 Task: Create New Vendor with Vendor Name: Waterman pens, Billing Address Line1: 441 Constitution Lane, Billing Address Line2: Warminster, Billing Address Line3: TX 77905
Action: Mouse moved to (196, 43)
Screenshot: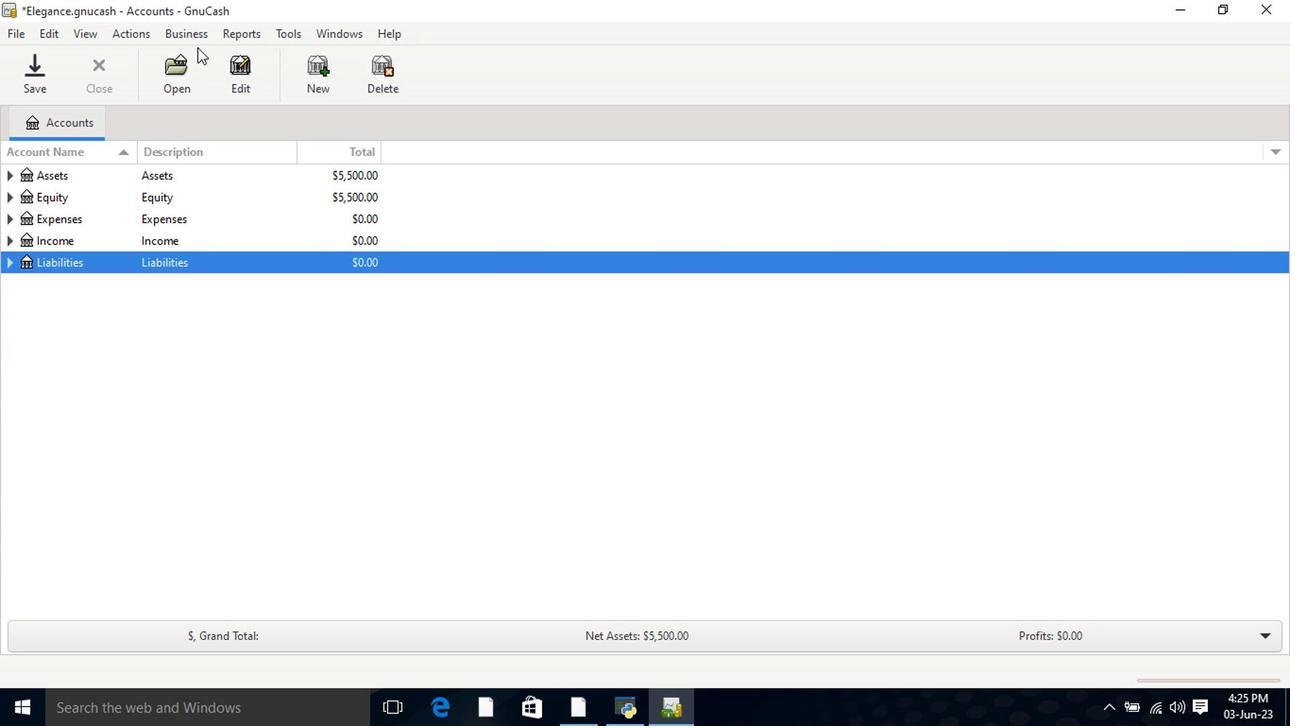 
Action: Mouse pressed left at (196, 43)
Screenshot: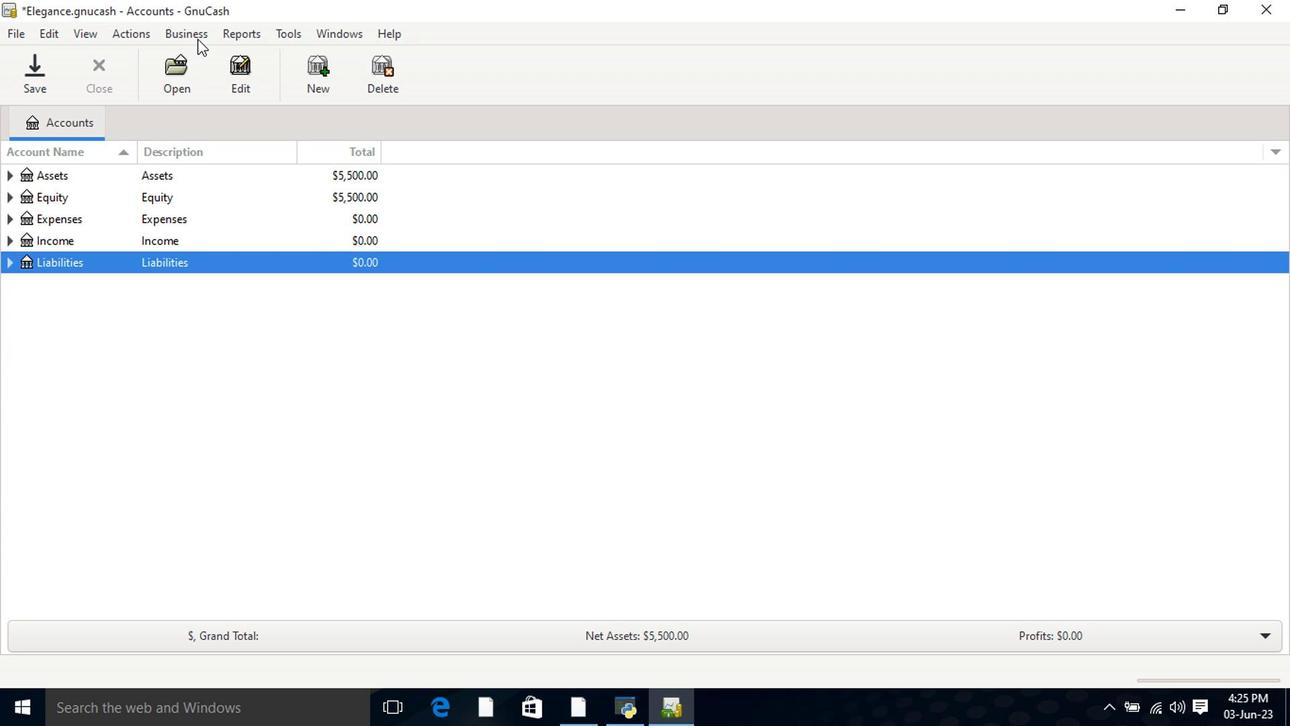 
Action: Mouse moved to (212, 88)
Screenshot: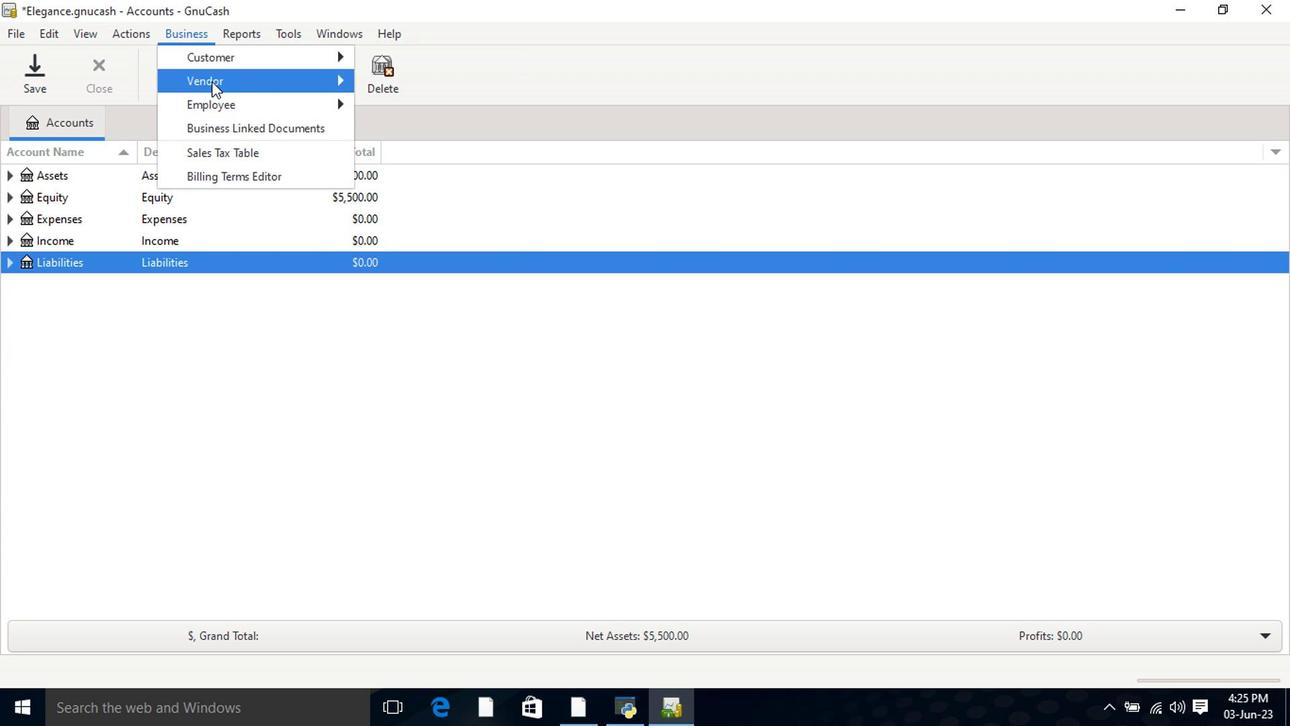 
Action: Mouse pressed left at (212, 88)
Screenshot: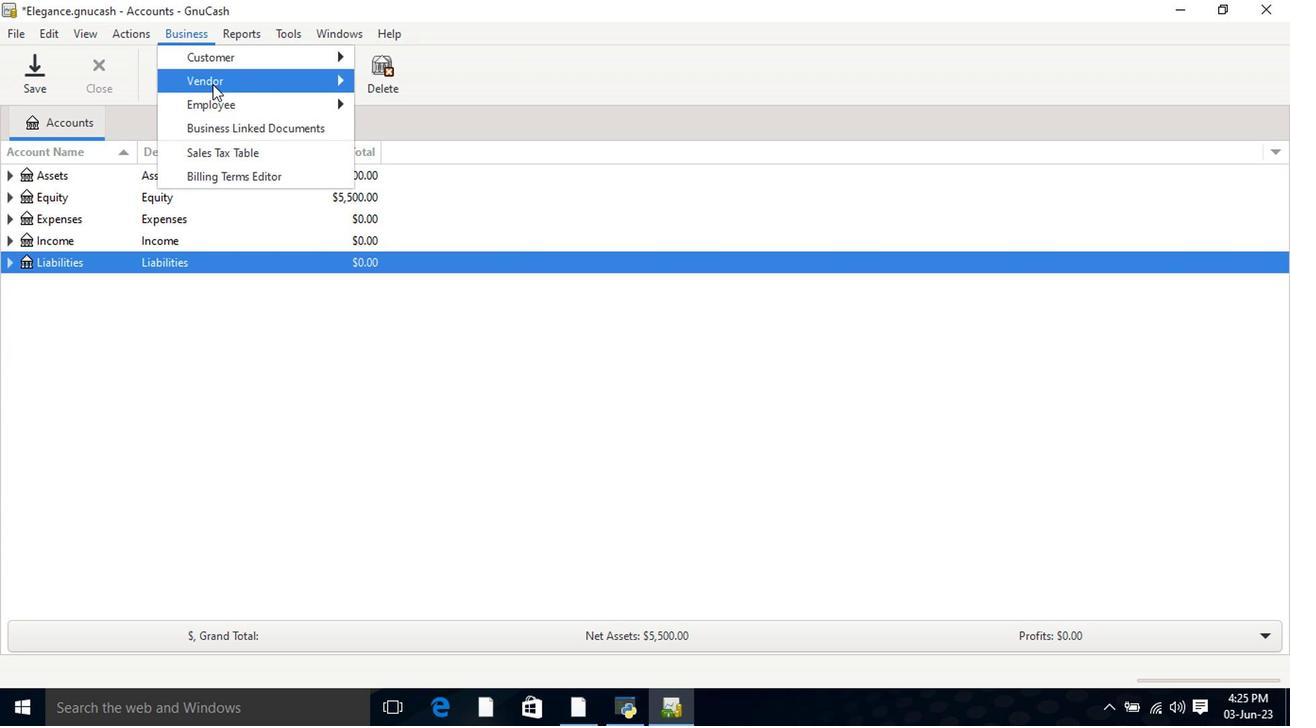 
Action: Mouse moved to (393, 107)
Screenshot: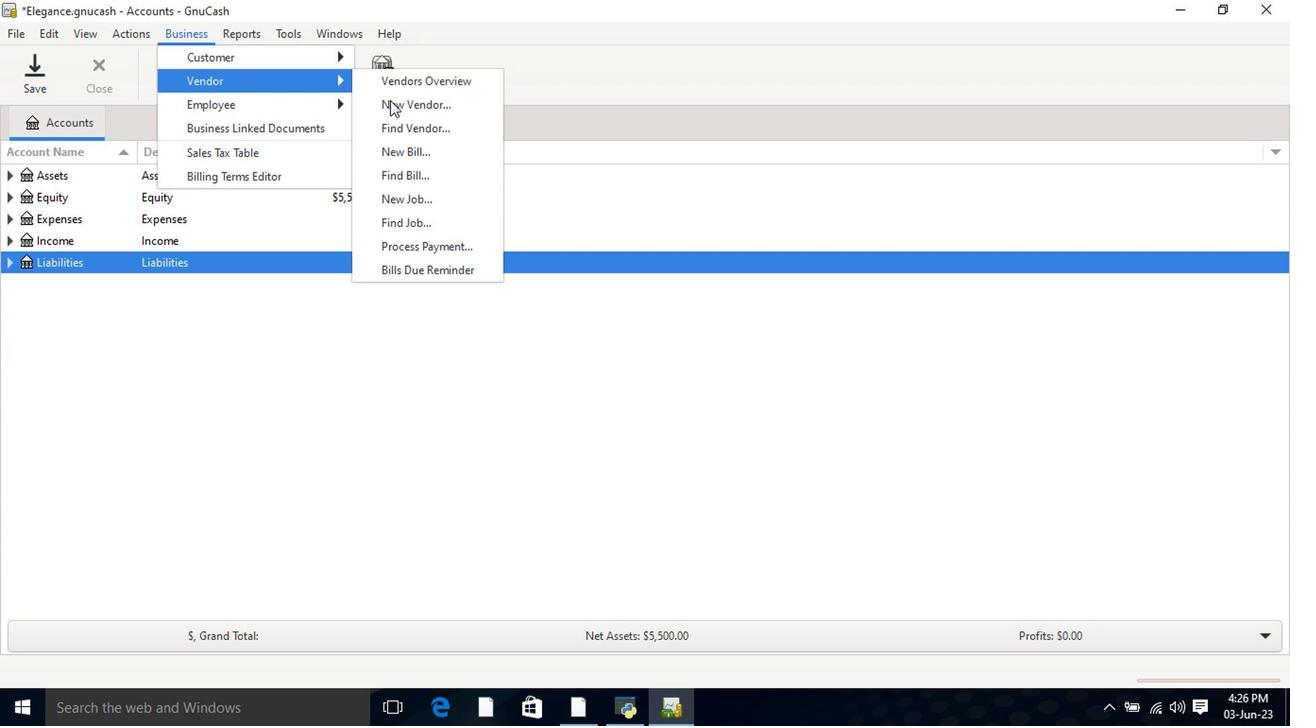 
Action: Mouse pressed left at (393, 107)
Screenshot: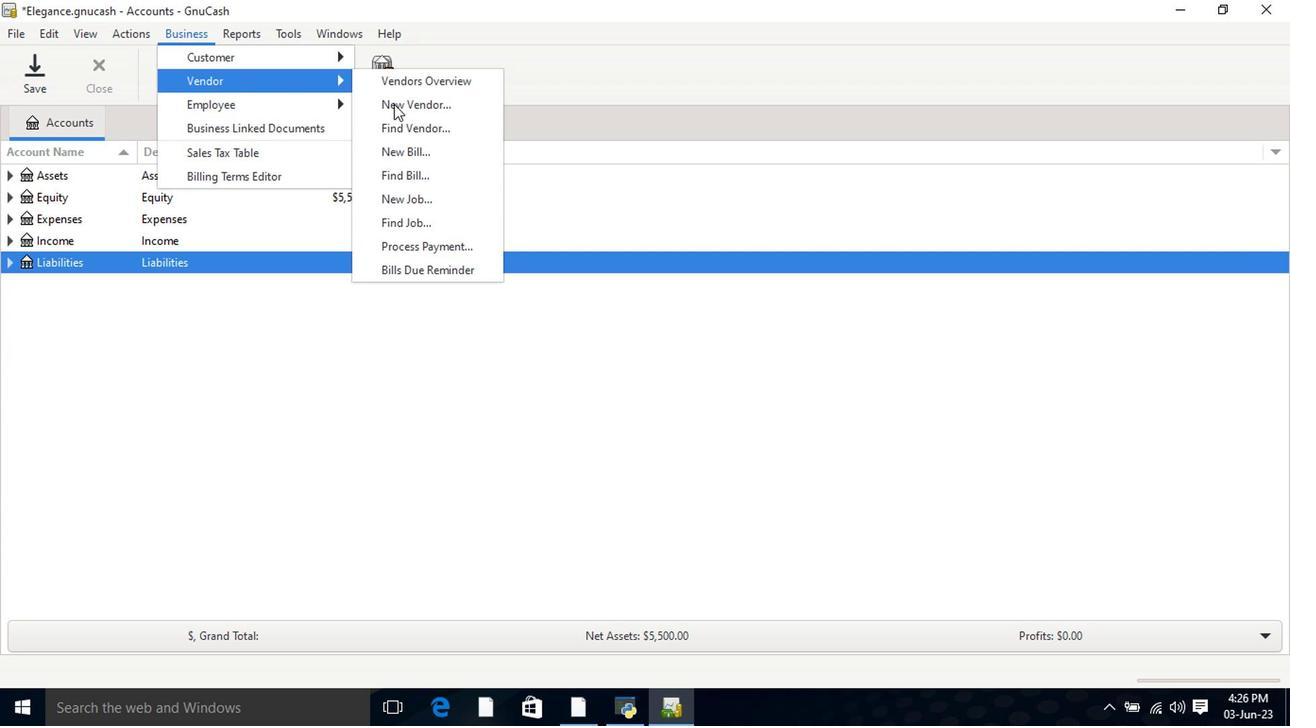 
Action: Mouse moved to (719, 222)
Screenshot: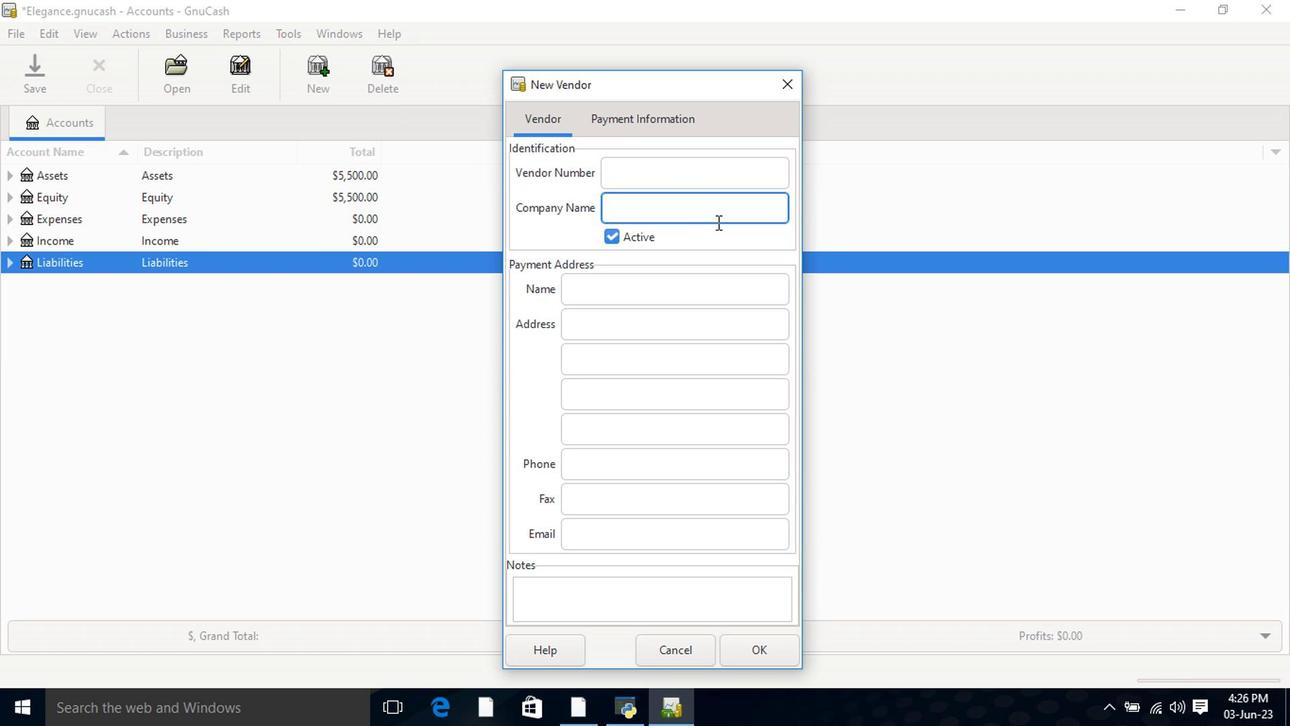 
Action: Key pressed <Key.shift>Waterman<Key.space><Key.shift>pens<Key.tab><Key.tab><Key.tab>441<Key.space><Key.shift>Constitution<Key.space><Key.shift>Lane<Key.tab><Key.shift>Warminster<Key.tab><Key.shift>TX<Key.space>77905<Key.tab><Key.tab>
Screenshot: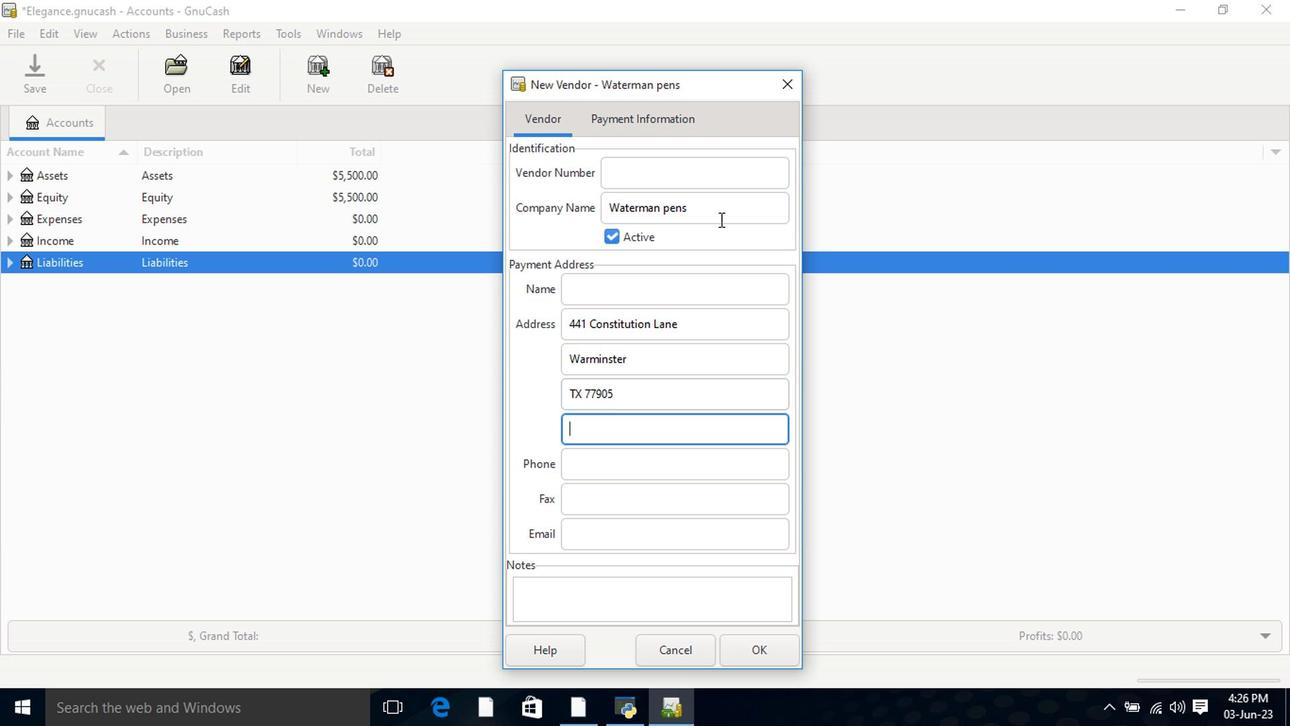 
Action: Mouse moved to (628, 116)
Screenshot: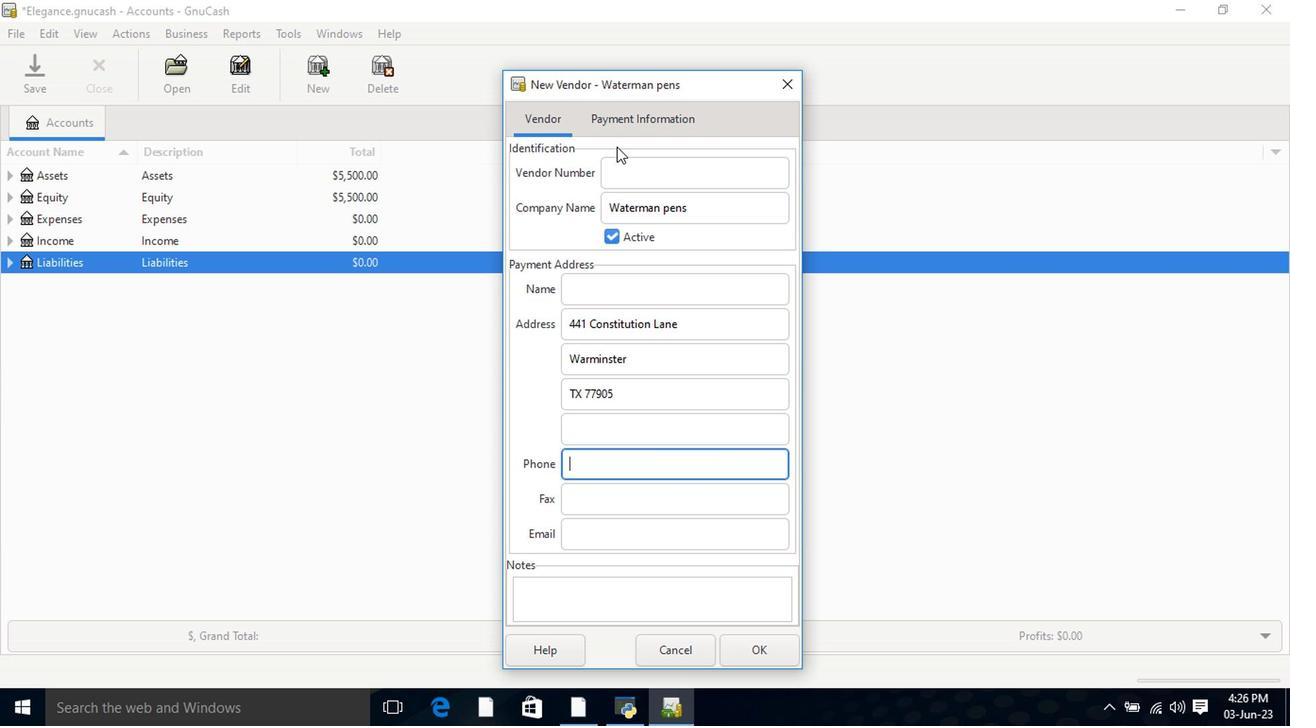 
Action: Mouse pressed left at (628, 116)
Screenshot: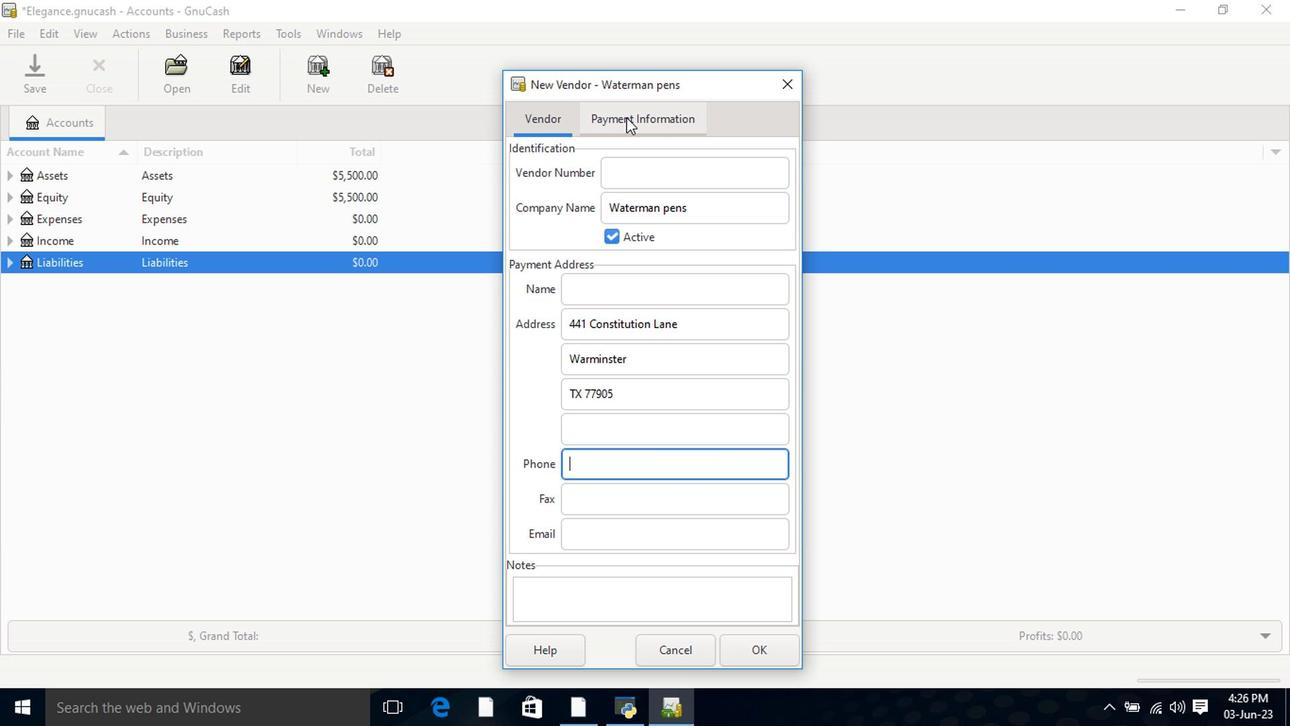 
Action: Mouse moved to (752, 649)
Screenshot: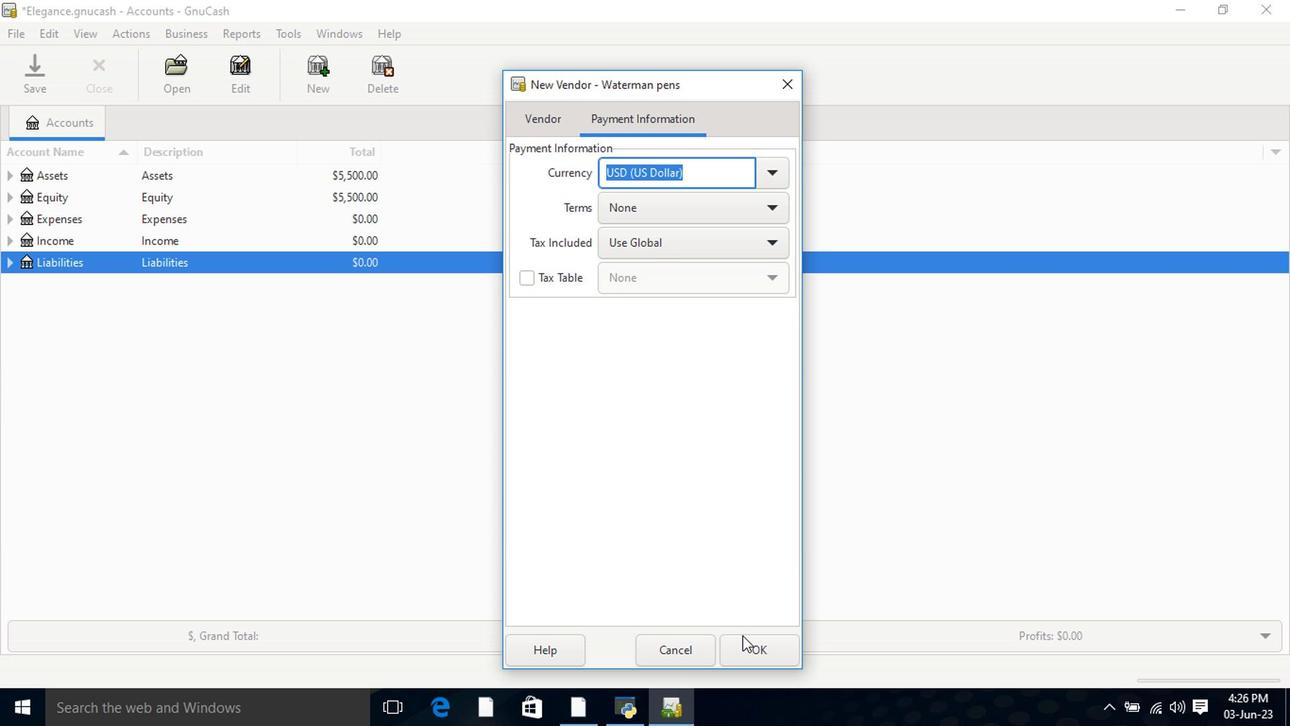 
Action: Mouse pressed left at (752, 649)
Screenshot: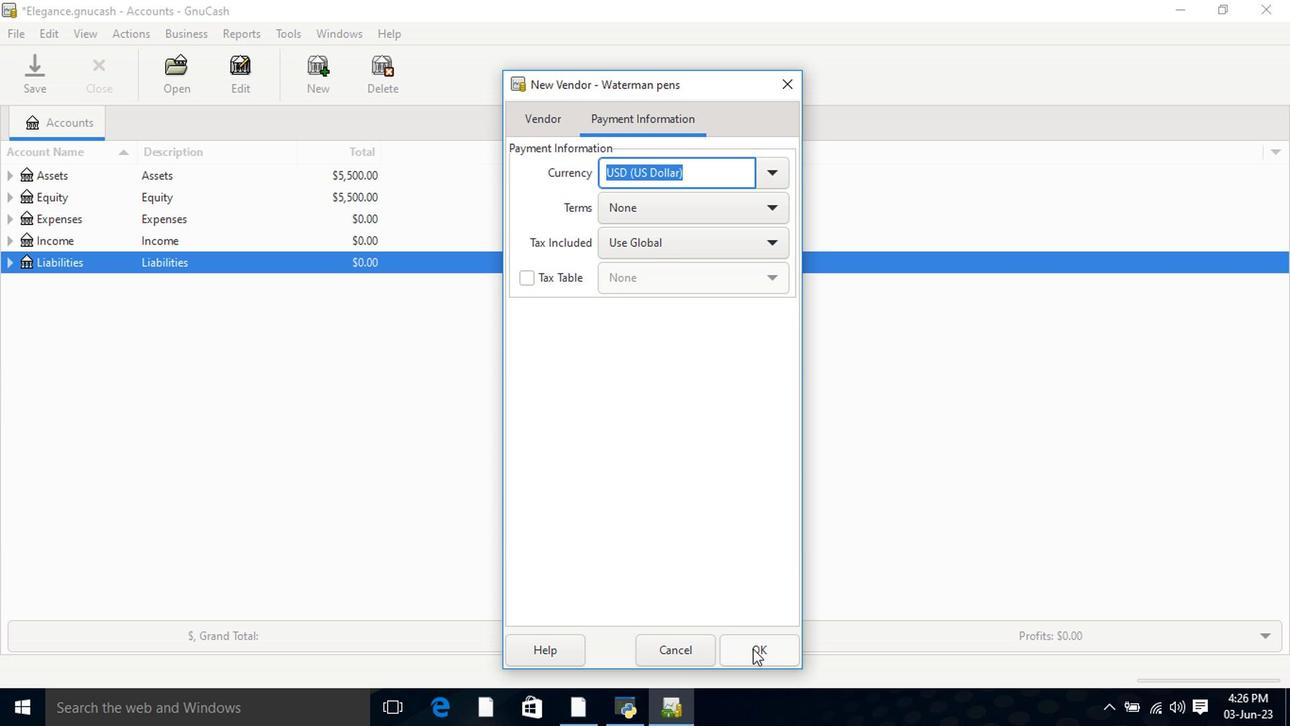 
Action: Mouse moved to (749, 637)
Screenshot: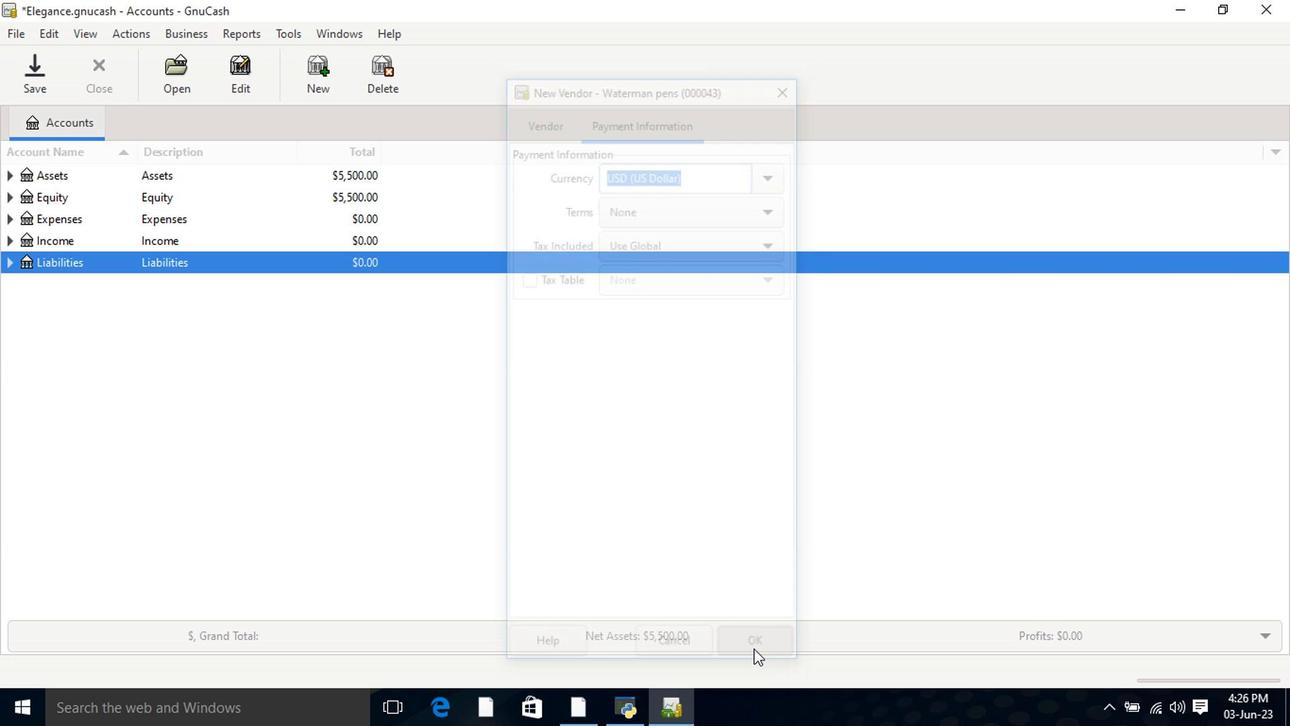 
